 Task: Edit the name of your profile to "Adam".
Action: Mouse moved to (986, 78)
Screenshot: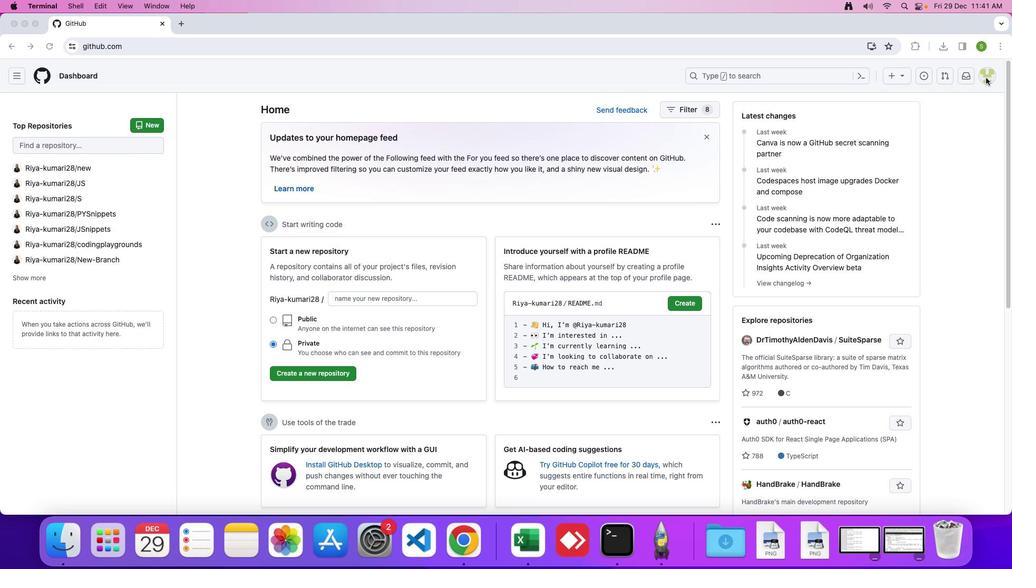 
Action: Mouse pressed left at (986, 78)
Screenshot: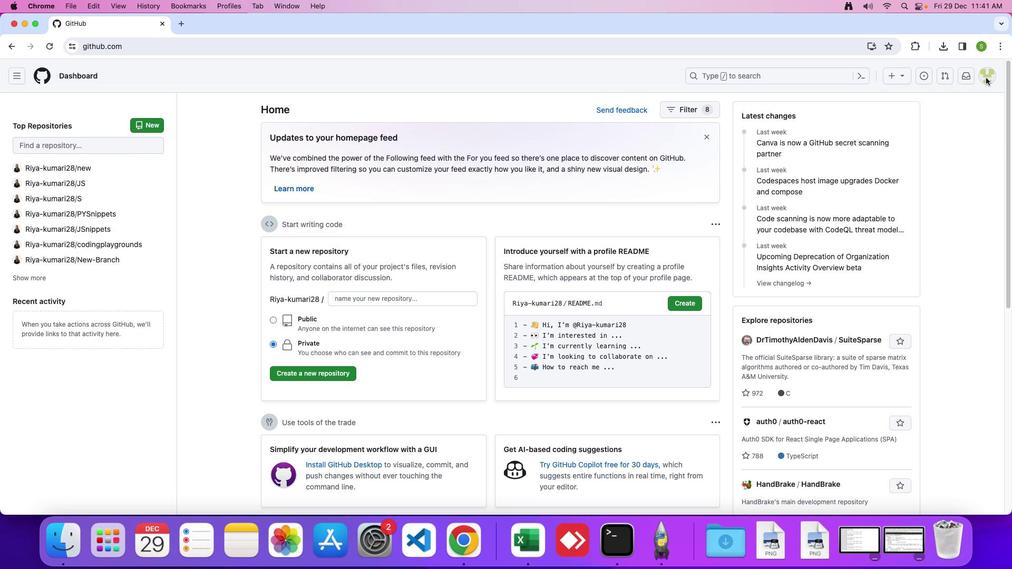
Action: Mouse moved to (986, 75)
Screenshot: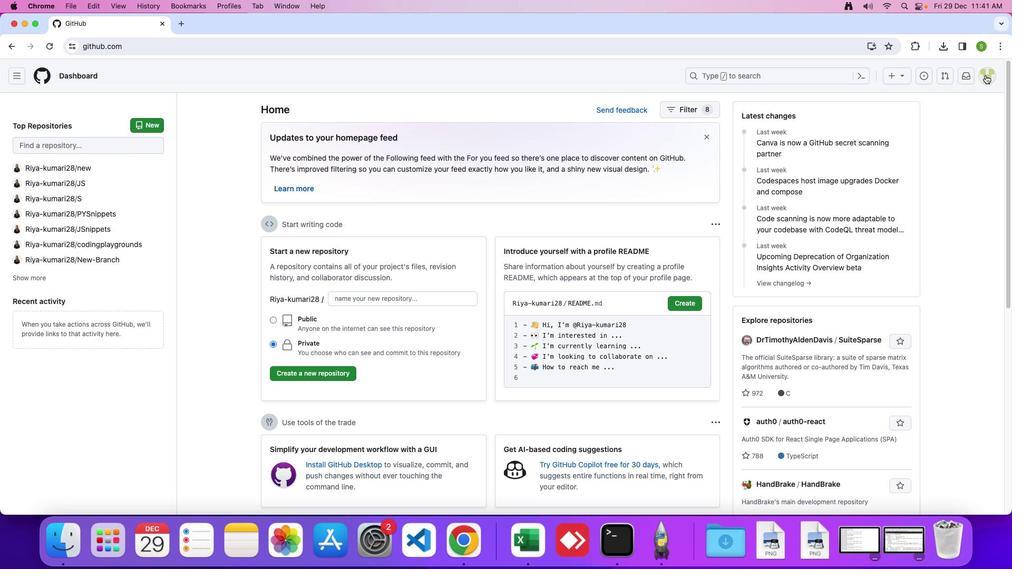 
Action: Mouse pressed left at (986, 75)
Screenshot: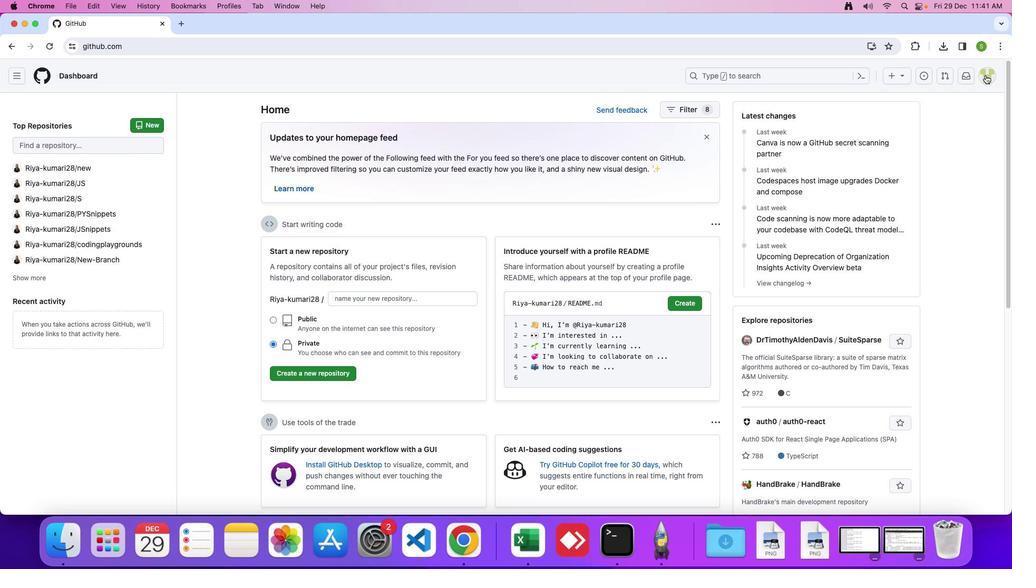 
Action: Mouse moved to (896, 130)
Screenshot: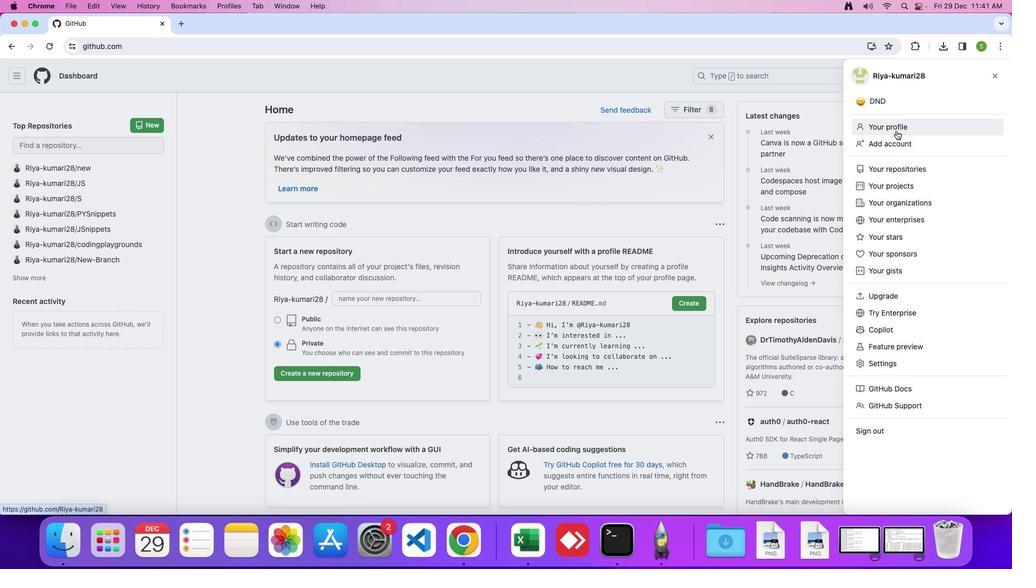 
Action: Mouse pressed left at (896, 130)
Screenshot: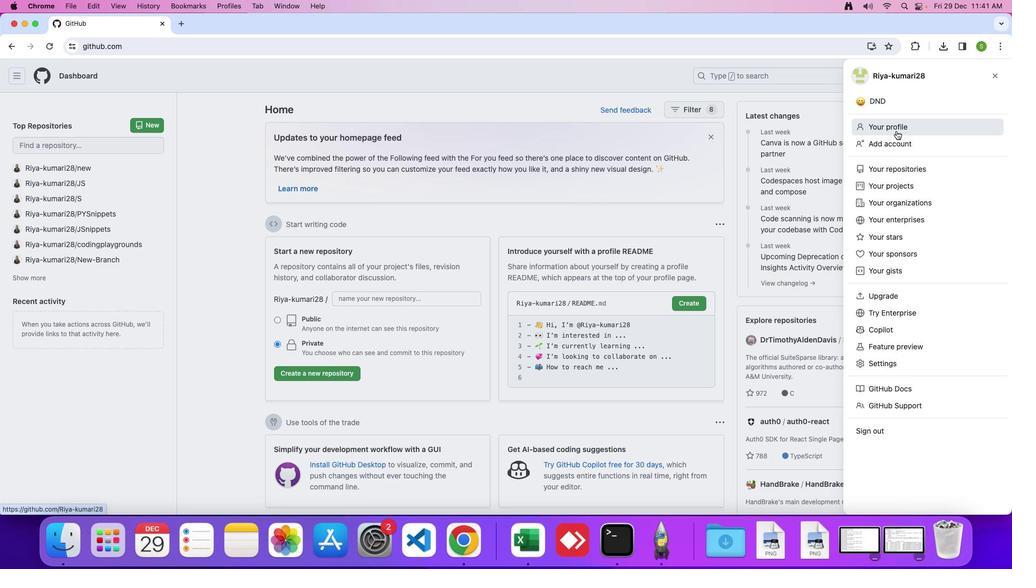 
Action: Mouse moved to (276, 328)
Screenshot: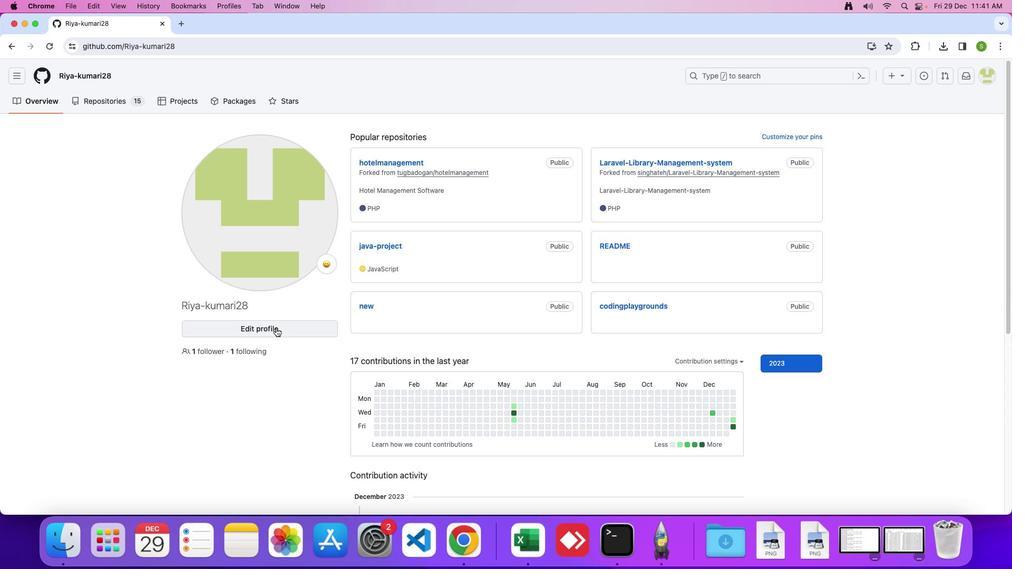 
Action: Mouse pressed left at (276, 328)
Screenshot: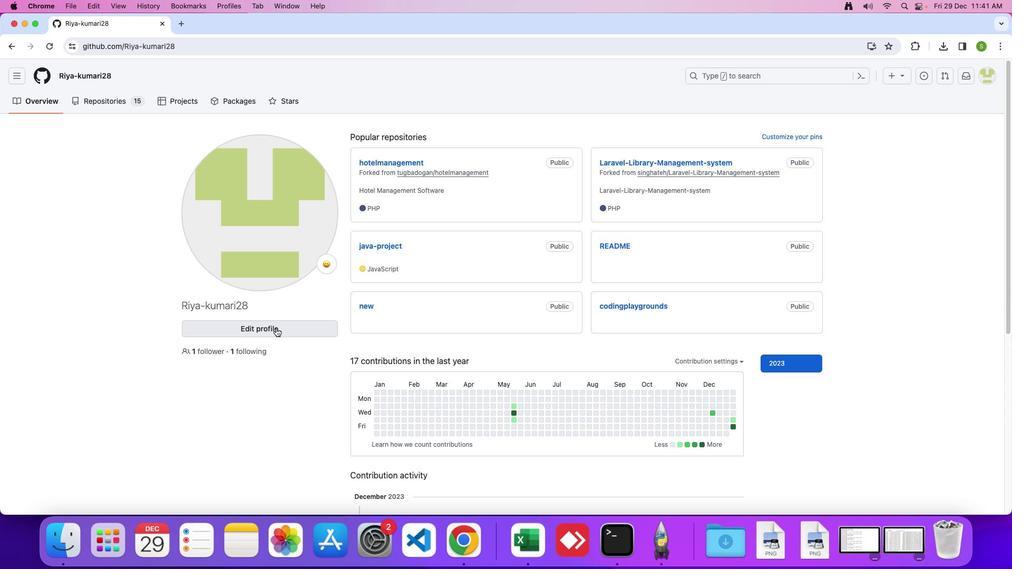 
Action: Mouse moved to (272, 310)
Screenshot: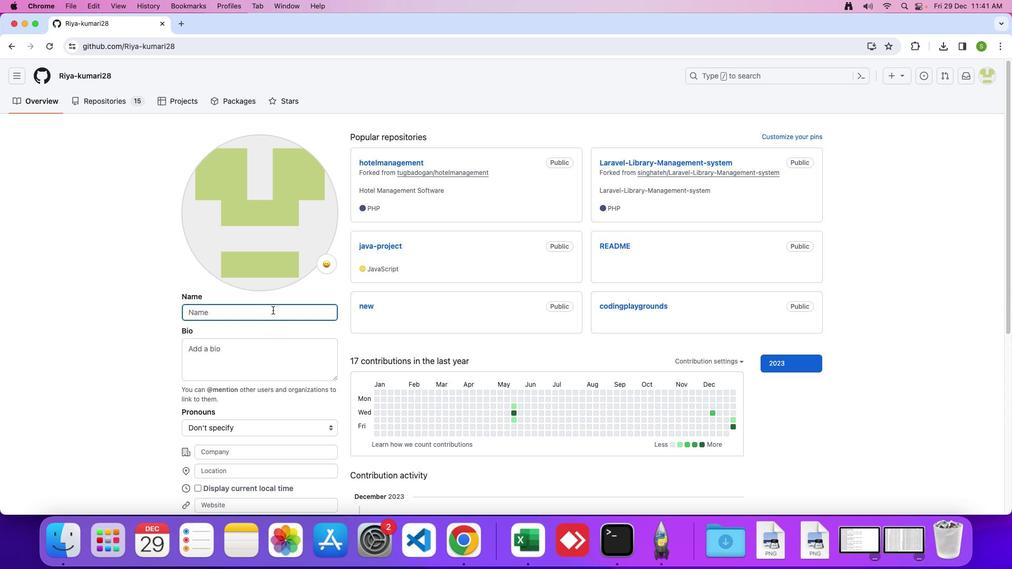 
Action: Key pressed 'A'Key.caps_lock'd''a''m'
Screenshot: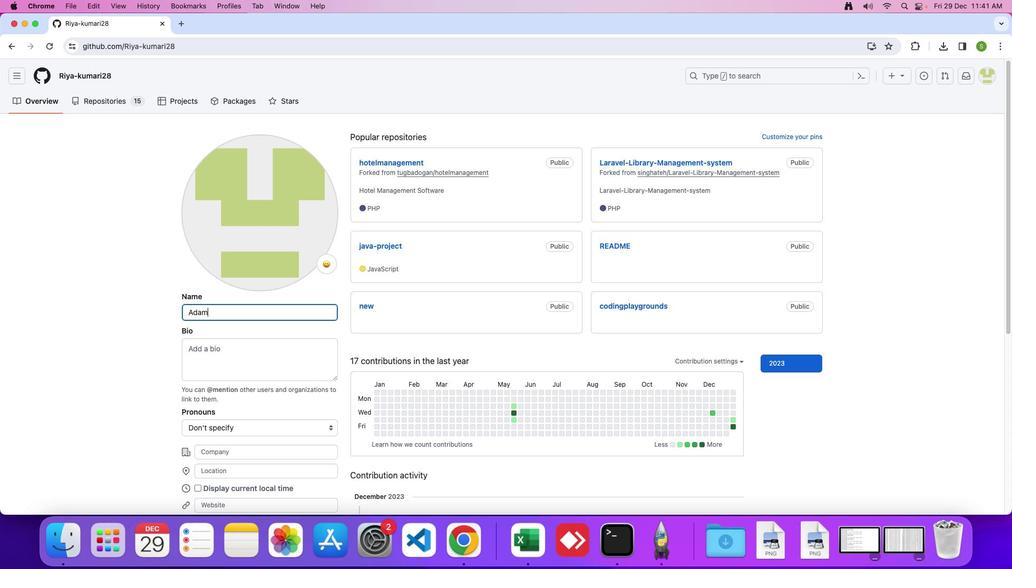 
Action: Mouse moved to (270, 321)
Screenshot: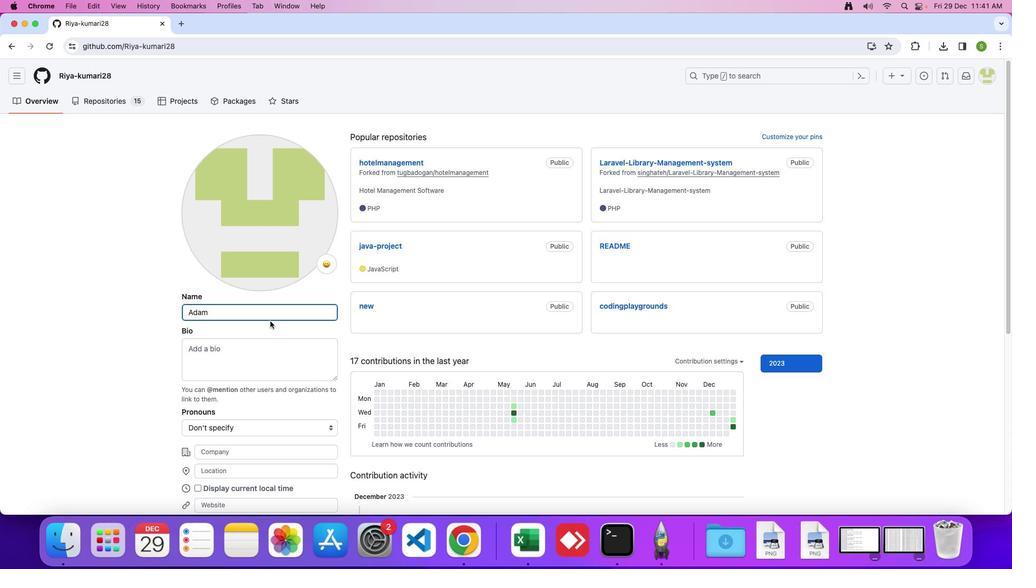 
Action: Mouse scrolled (270, 321) with delta (0, 0)
Screenshot: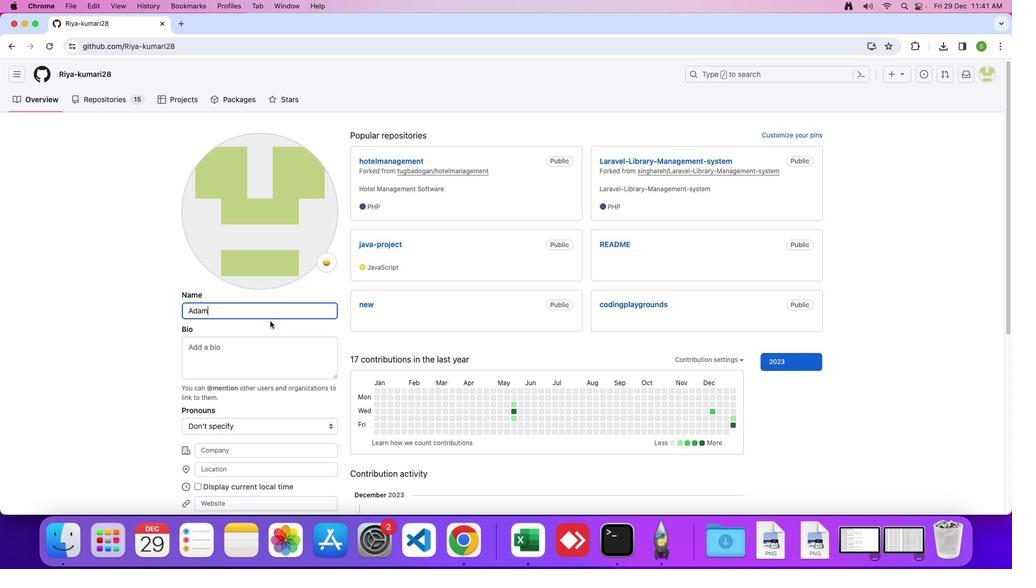 
Action: Mouse moved to (277, 319)
Screenshot: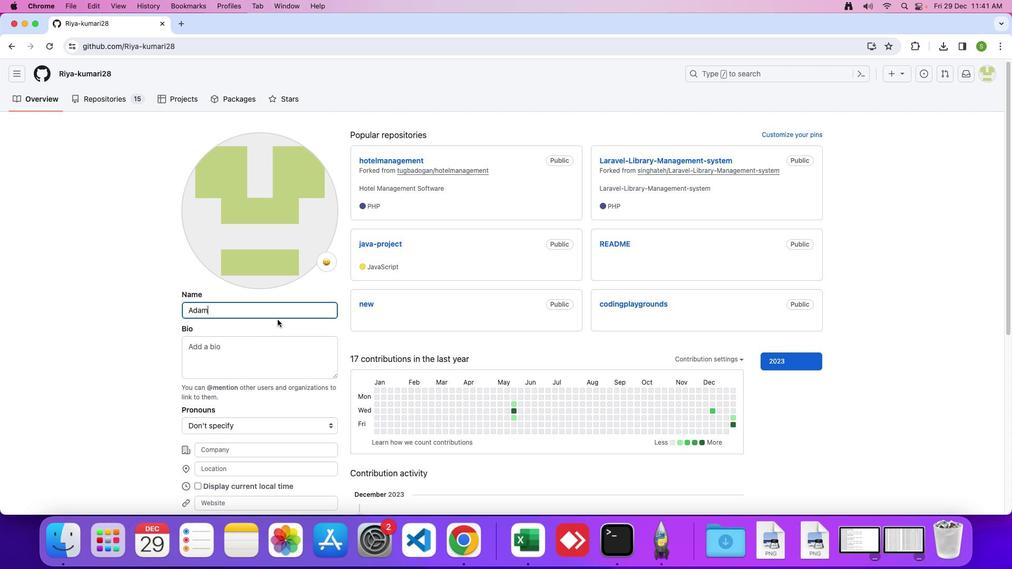 
Action: Mouse scrolled (277, 319) with delta (0, 0)
Screenshot: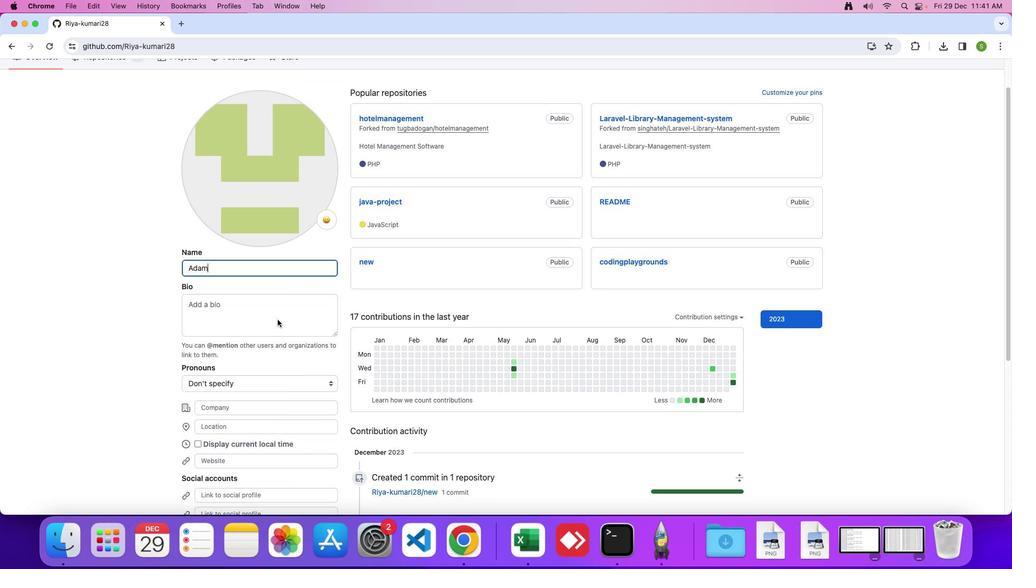 
Action: Mouse scrolled (277, 319) with delta (0, 0)
Screenshot: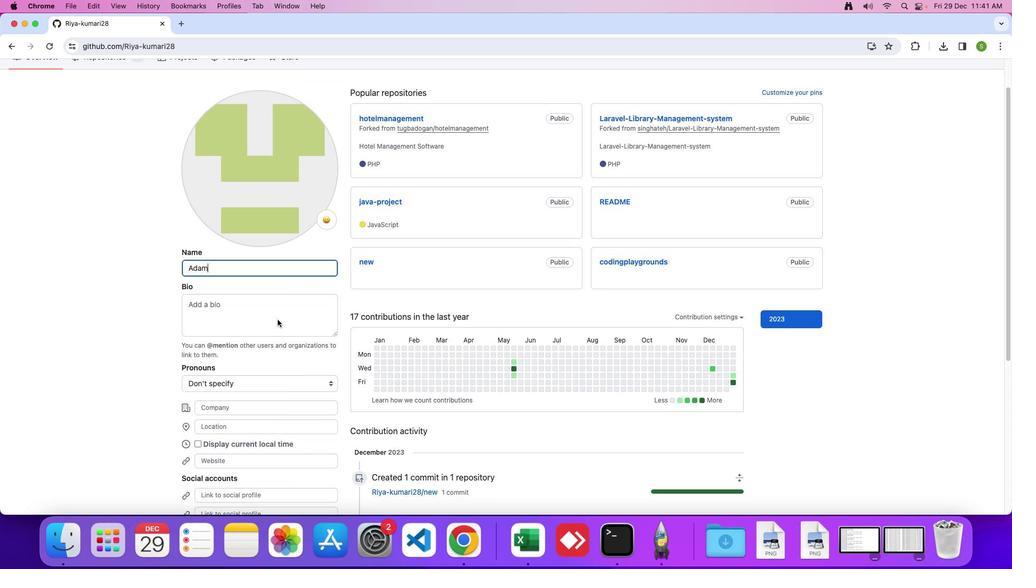 
Action: Mouse scrolled (277, 319) with delta (0, -2)
Screenshot: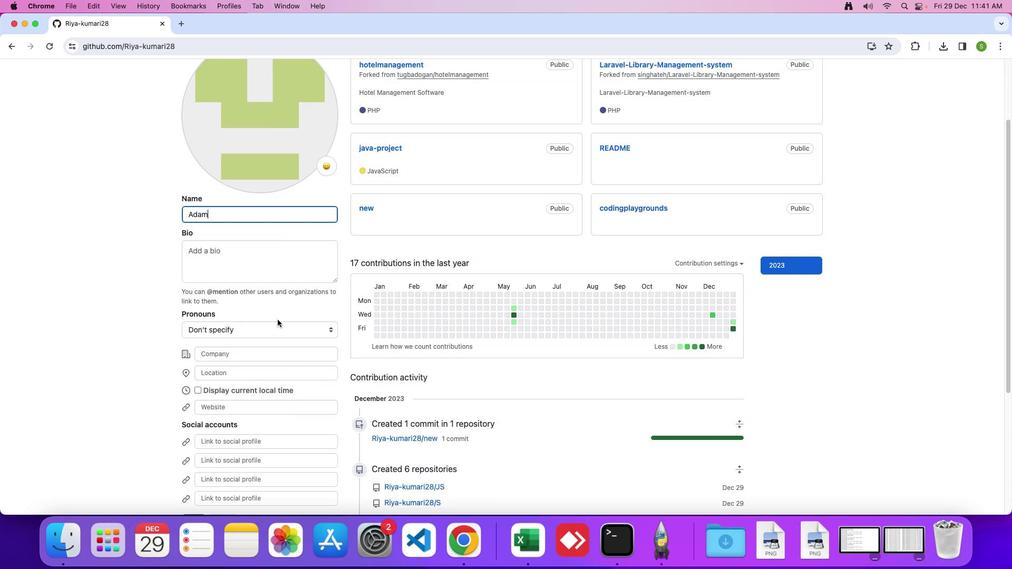 
Action: Mouse scrolled (277, 319) with delta (0, 0)
Screenshot: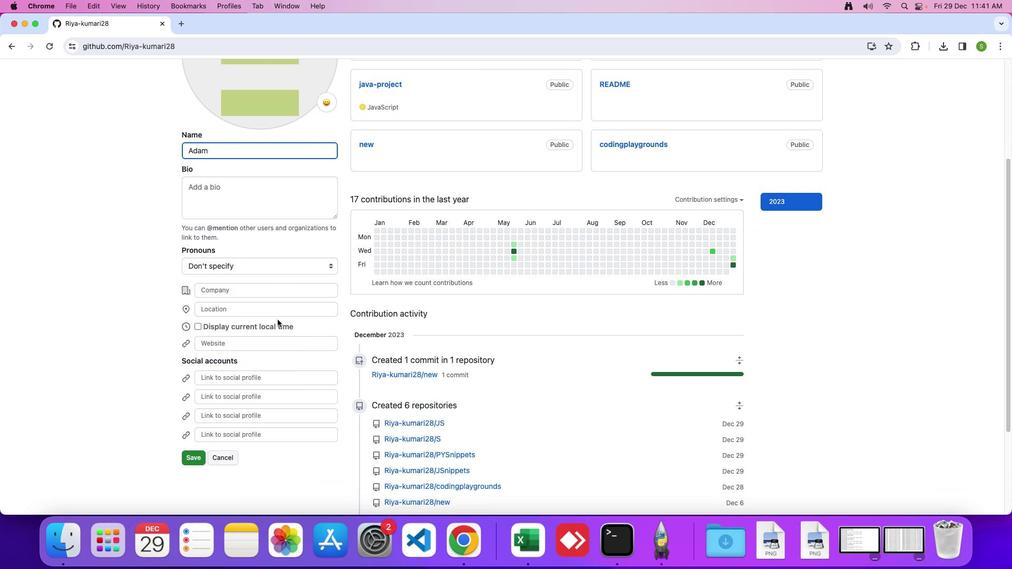 
Action: Mouse scrolled (277, 319) with delta (0, 0)
Screenshot: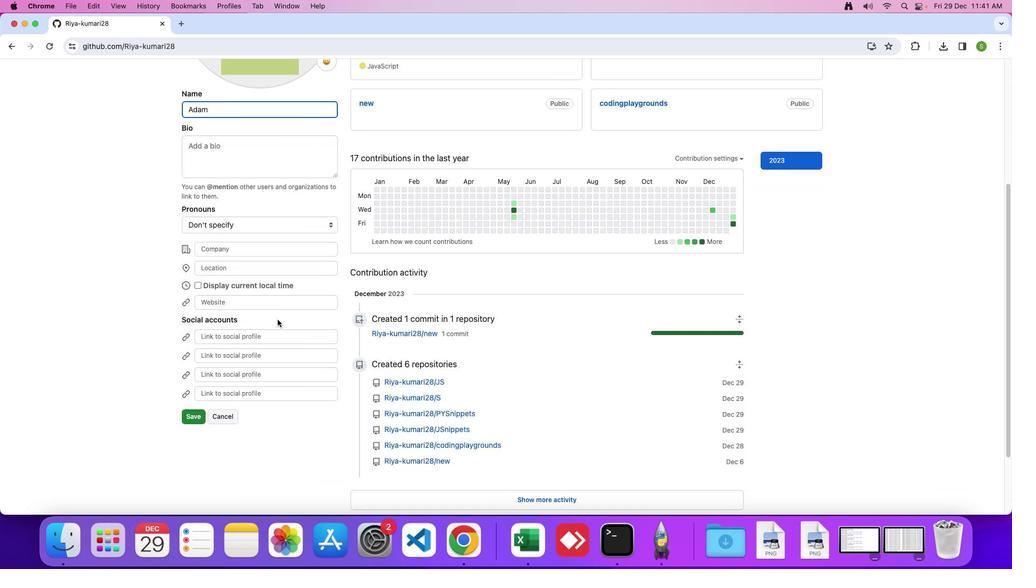 
Action: Mouse scrolled (277, 319) with delta (0, -2)
Screenshot: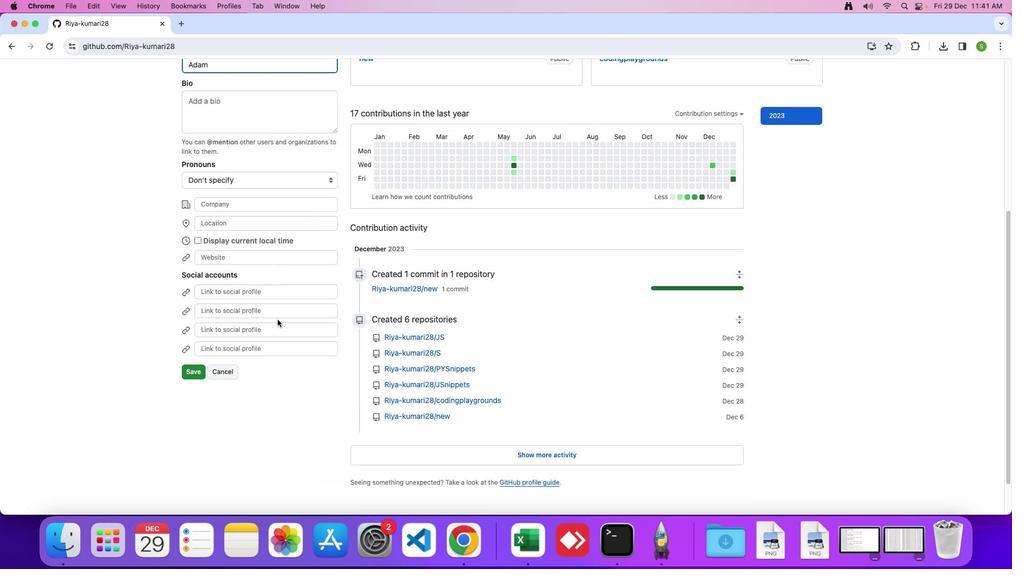 
Action: Mouse scrolled (277, 319) with delta (0, -3)
Screenshot: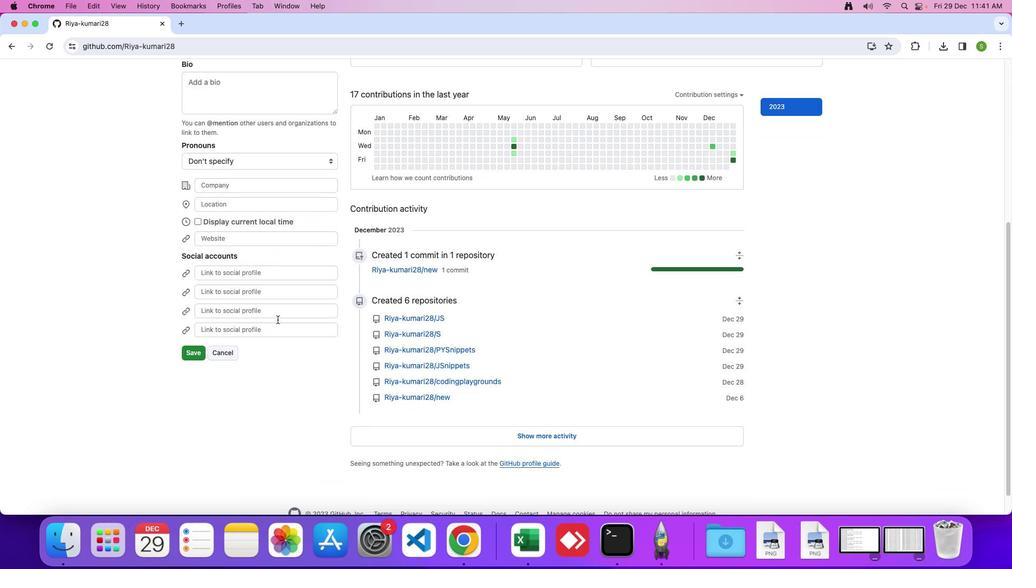 
Action: Mouse moved to (196, 328)
Screenshot: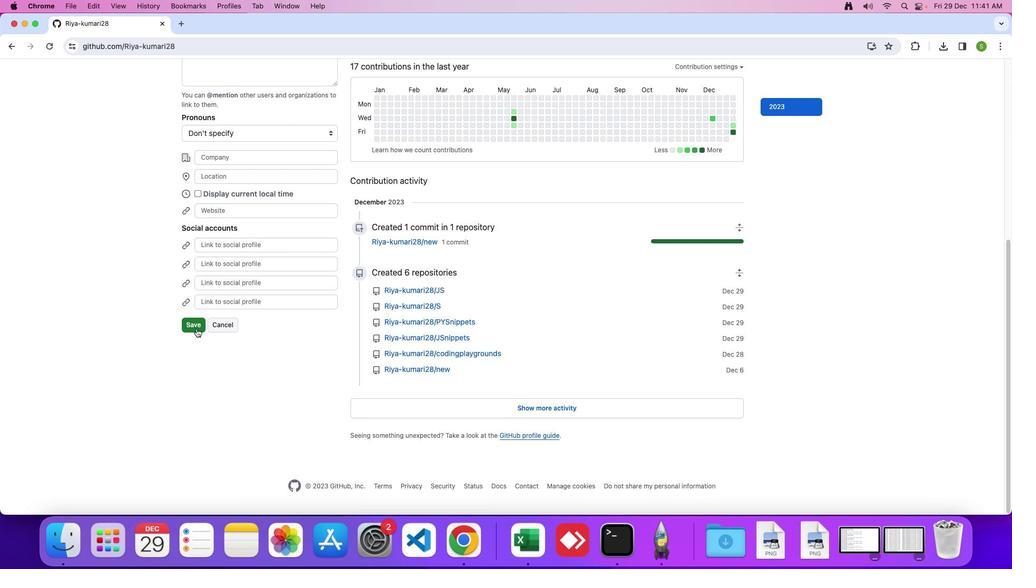 
Action: Mouse pressed left at (196, 328)
Screenshot: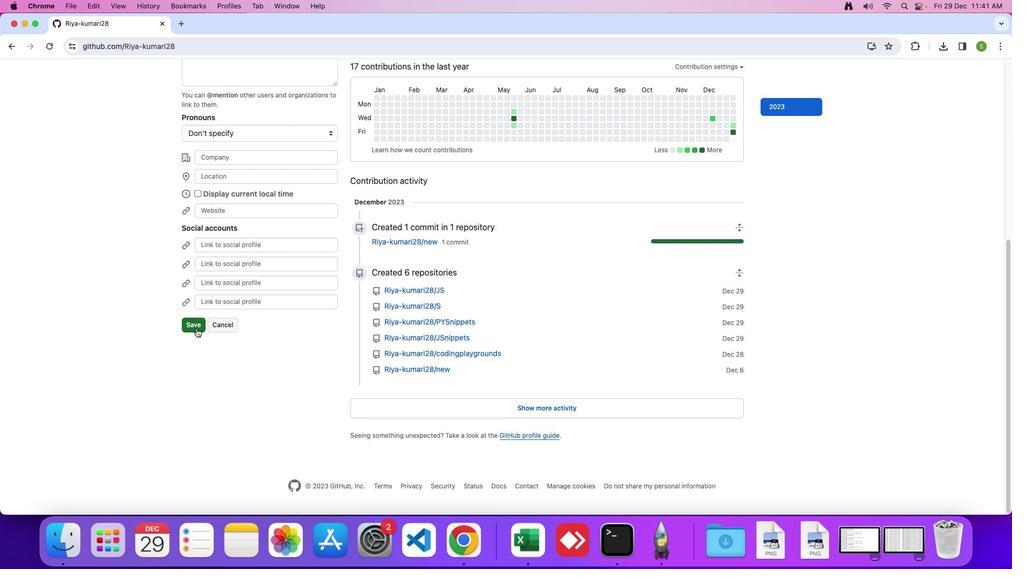 
